 Task: Add Description DS0026 to Card Card0026 in Board Board0022 in Workspace Development in Trello
Action: Mouse moved to (481, 554)
Screenshot: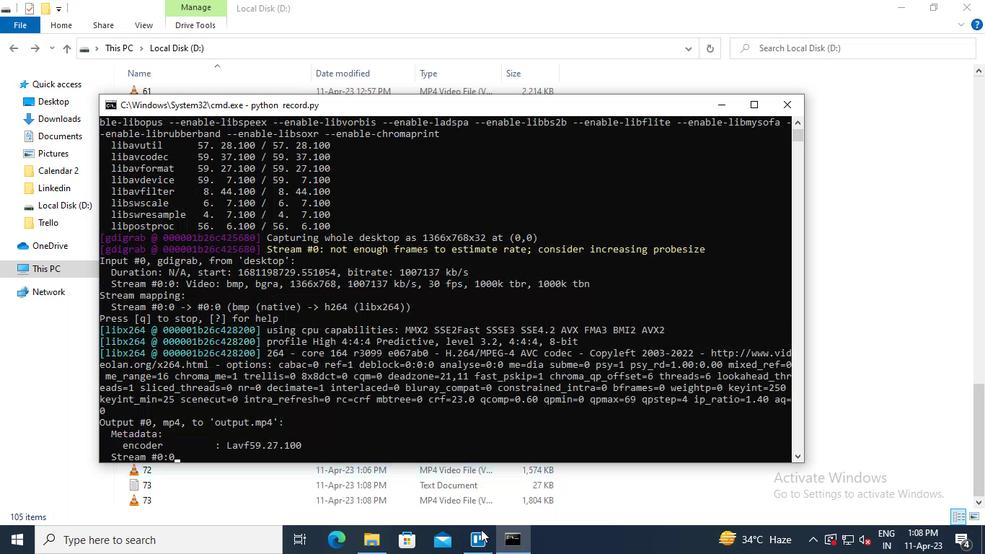 
Action: Mouse pressed left at (481, 553)
Screenshot: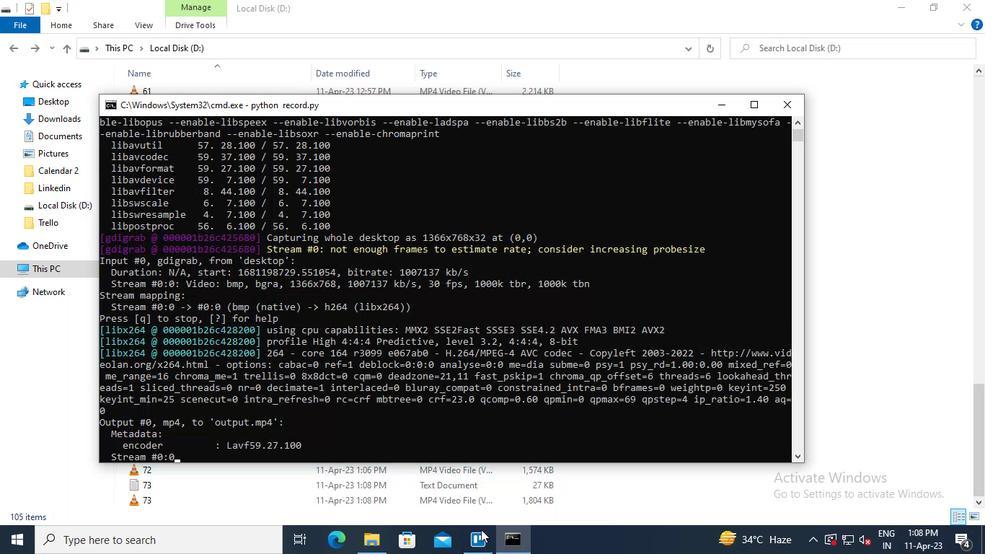 
Action: Mouse moved to (237, 253)
Screenshot: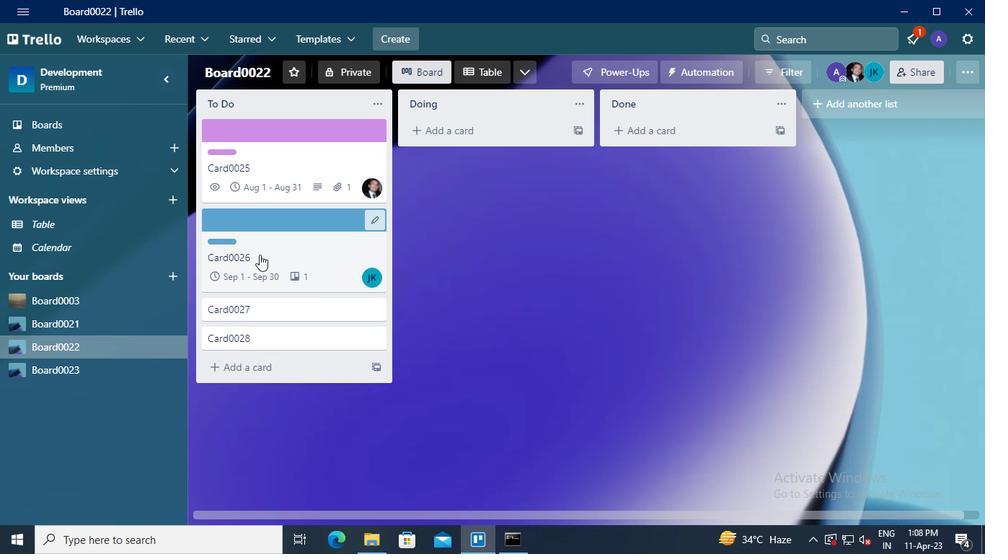 
Action: Mouse pressed left at (237, 253)
Screenshot: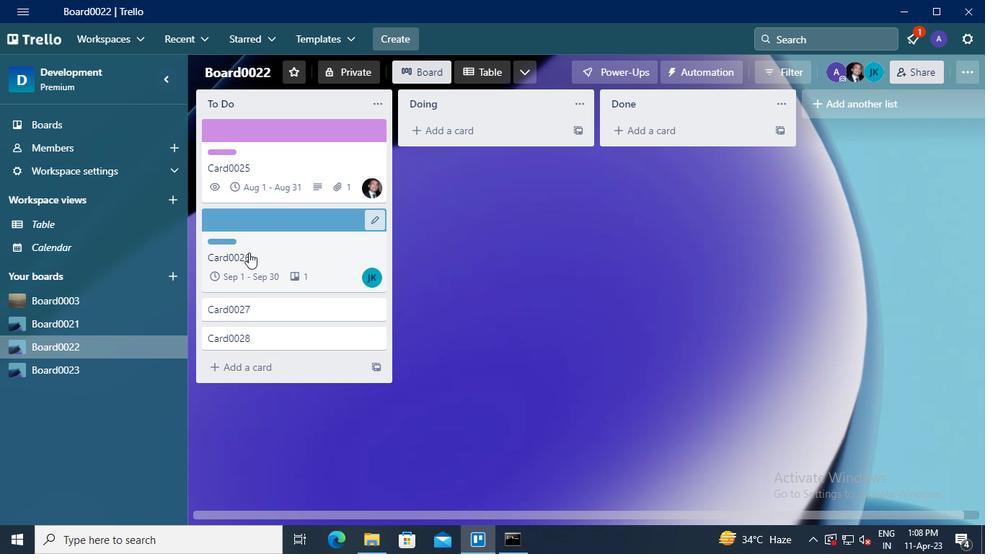 
Action: Mouse moved to (291, 352)
Screenshot: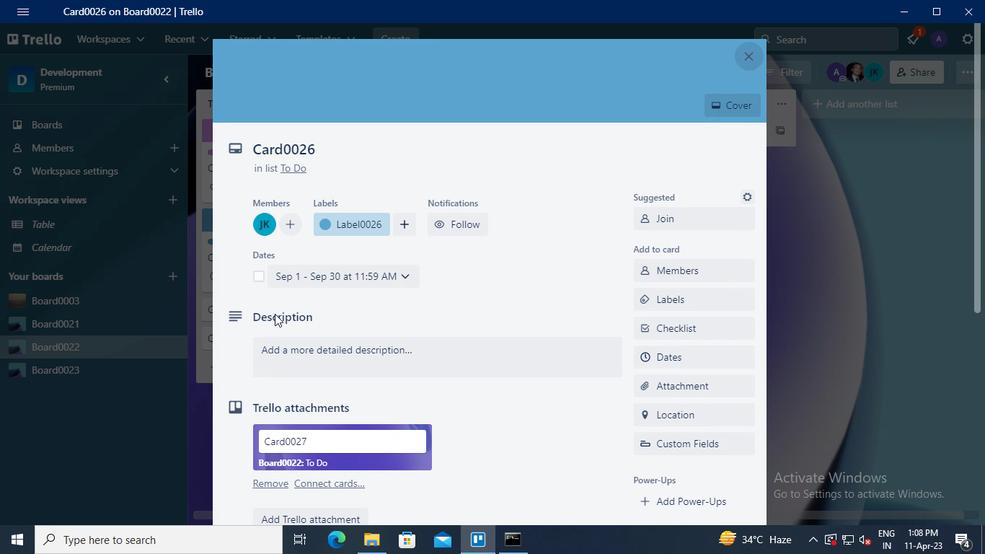 
Action: Mouse pressed left at (291, 352)
Screenshot: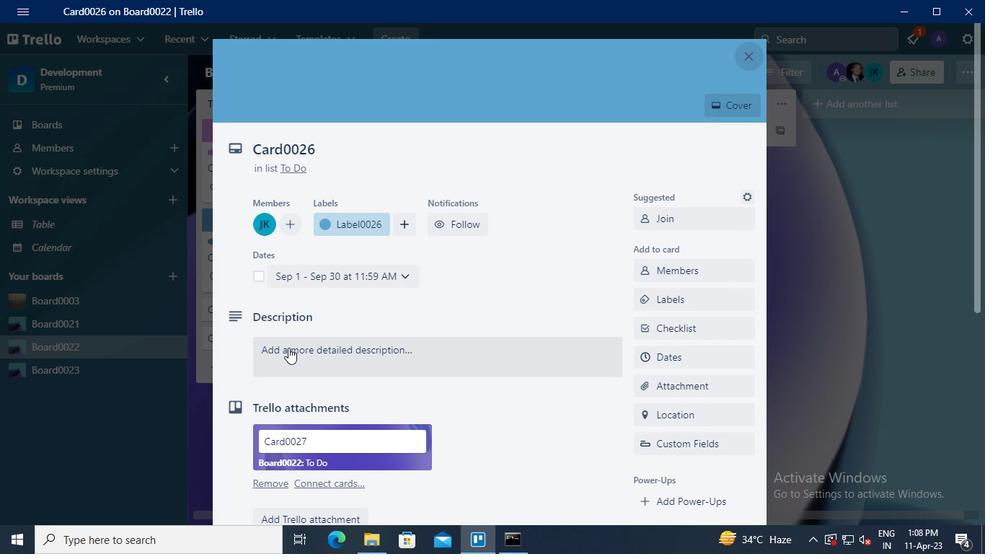 
Action: Keyboard Key.shift
Screenshot: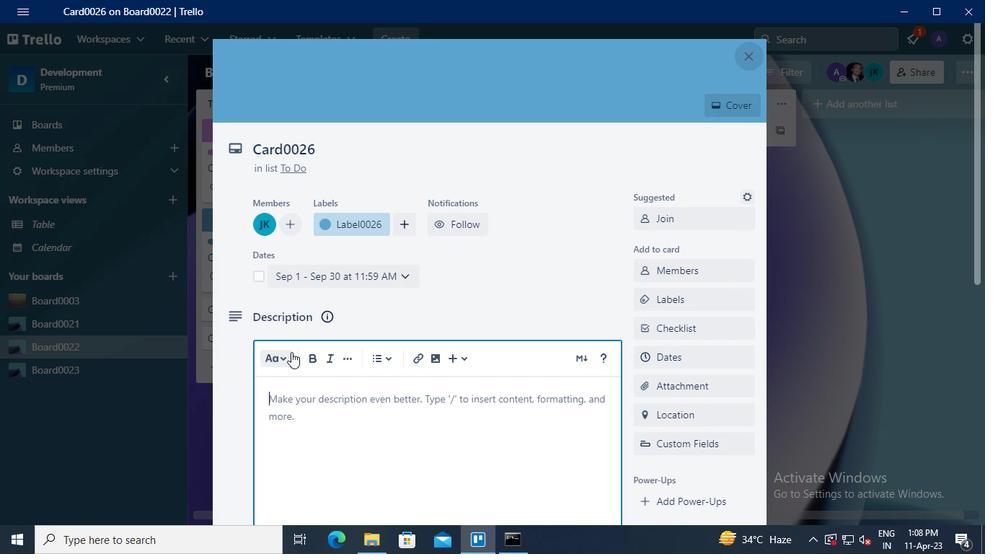 
Action: Keyboard D
Screenshot: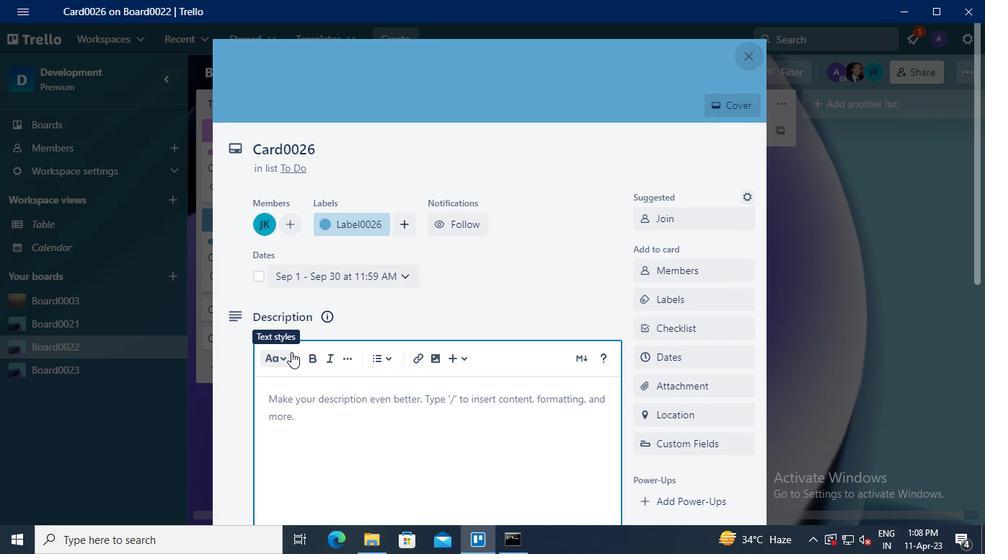 
Action: Keyboard Key.shift
Screenshot: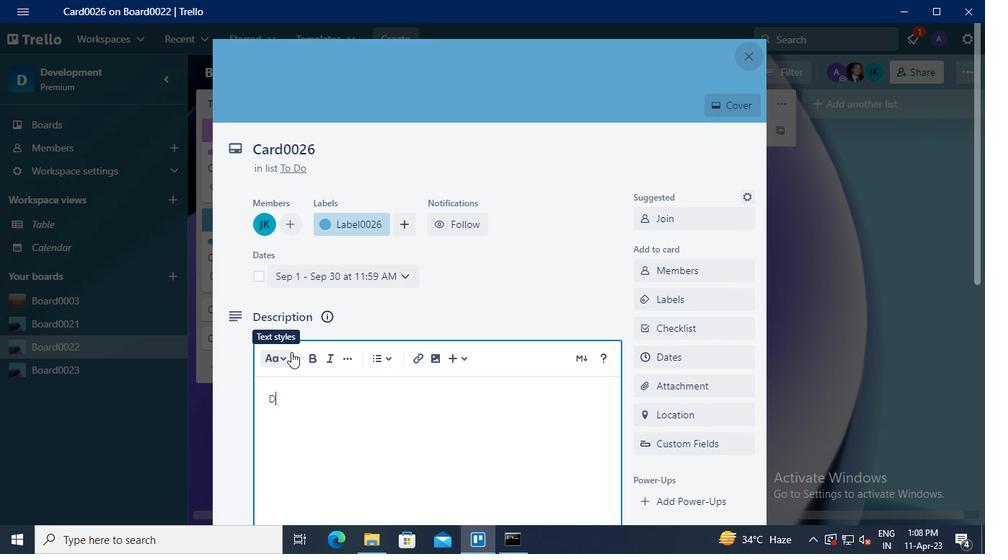 
Action: Keyboard S
Screenshot: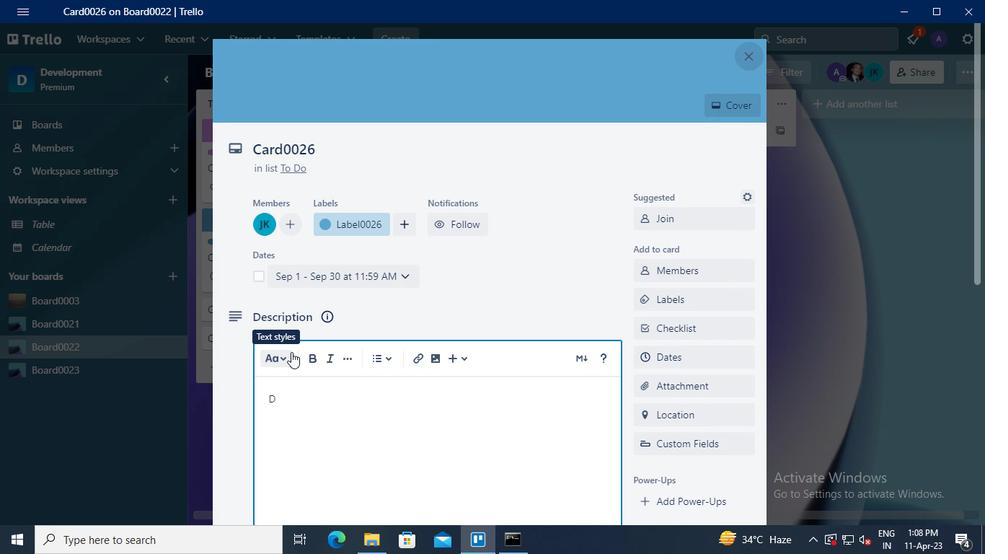 
Action: Keyboard <96>
Screenshot: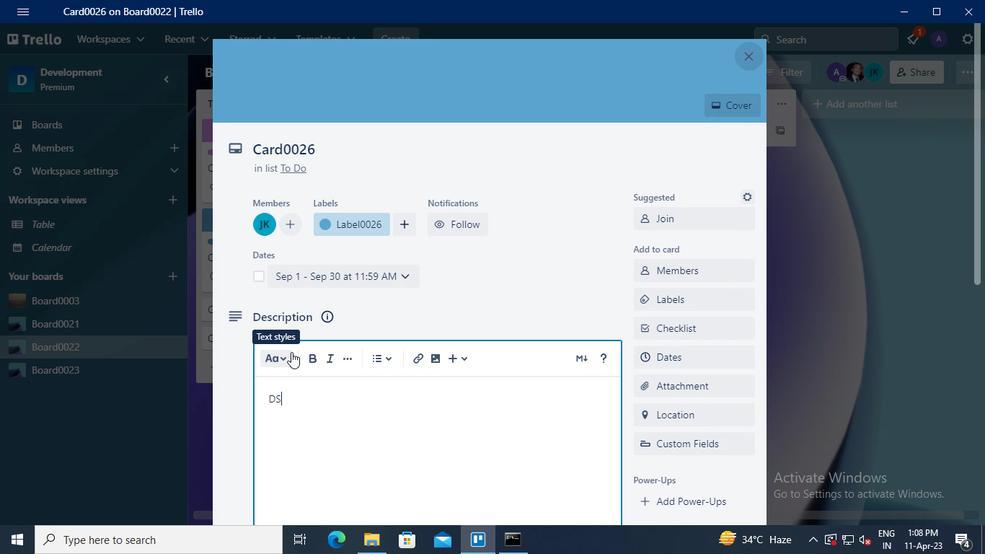 
Action: Keyboard <96>
Screenshot: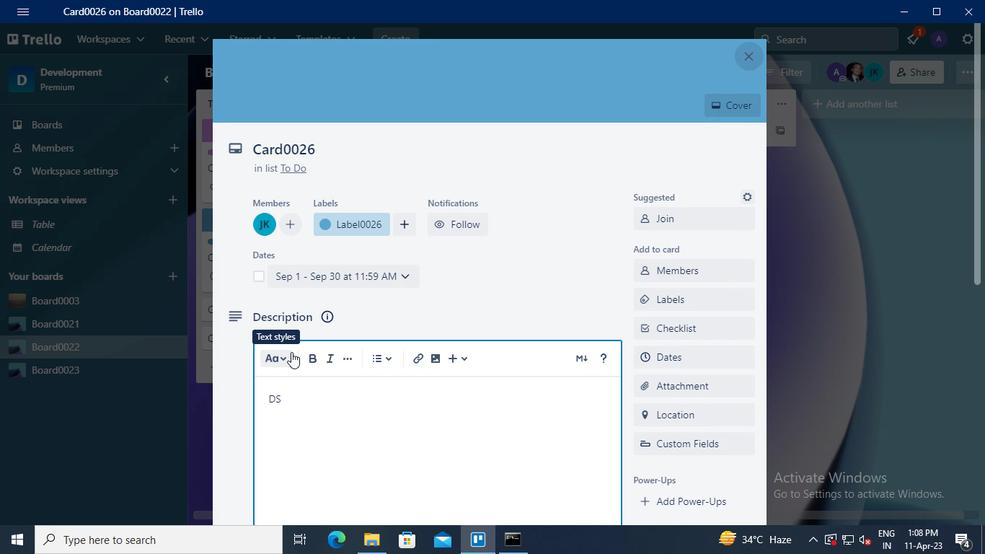 
Action: Keyboard <98>
Screenshot: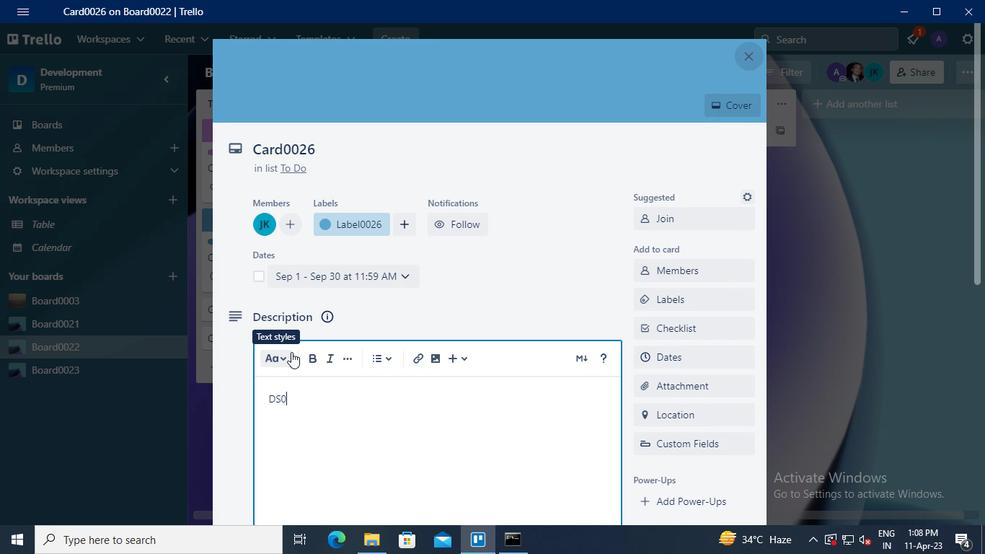 
Action: Keyboard <102>
Screenshot: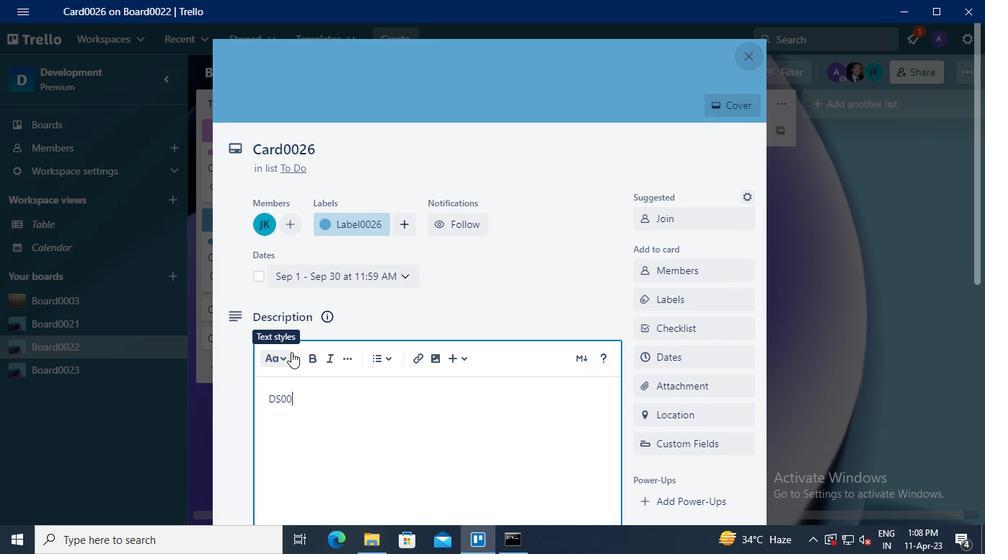 
Action: Mouse moved to (277, 264)
Screenshot: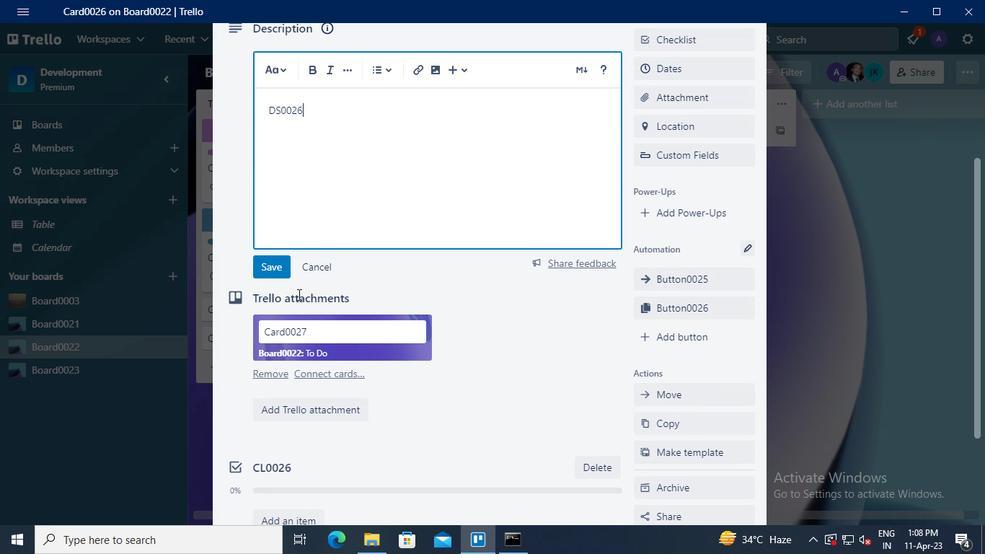 
Action: Mouse pressed left at (277, 264)
Screenshot: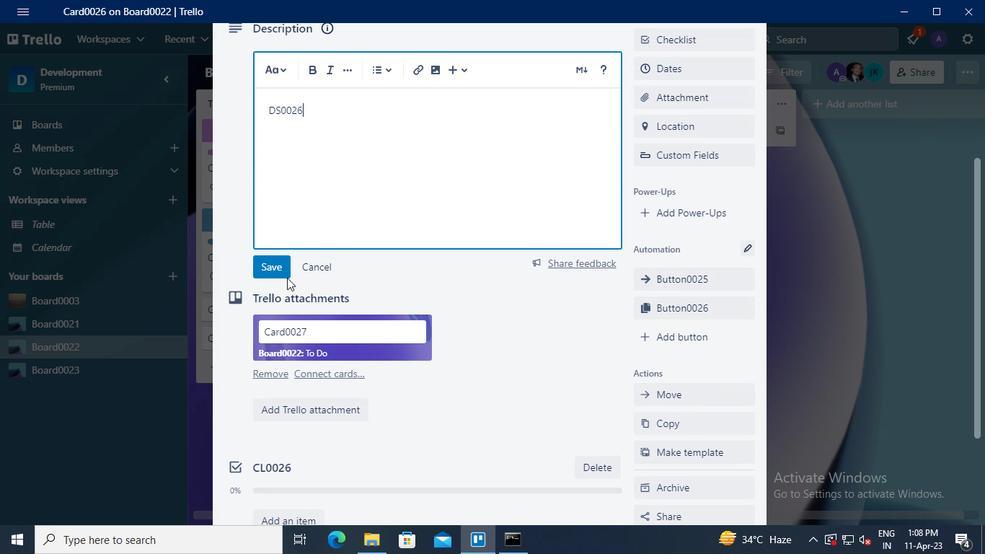 
Action: Mouse moved to (504, 551)
Screenshot: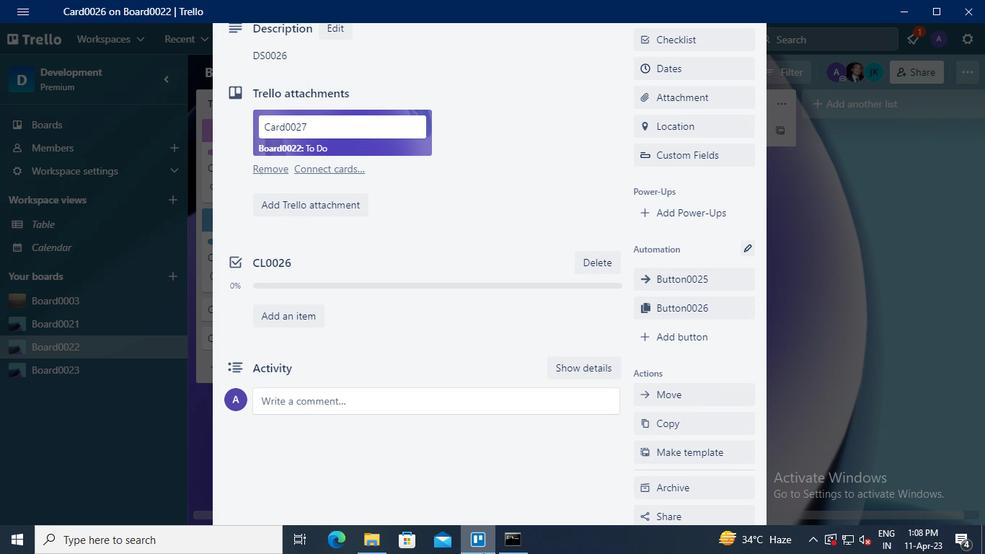
Action: Mouse pressed left at (504, 551)
Screenshot: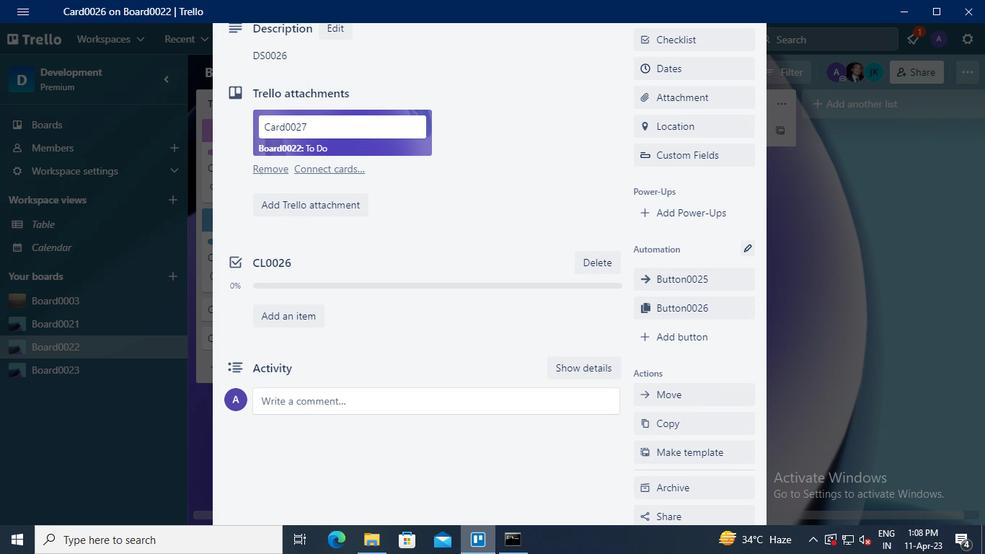 
Action: Mouse moved to (784, 109)
Screenshot: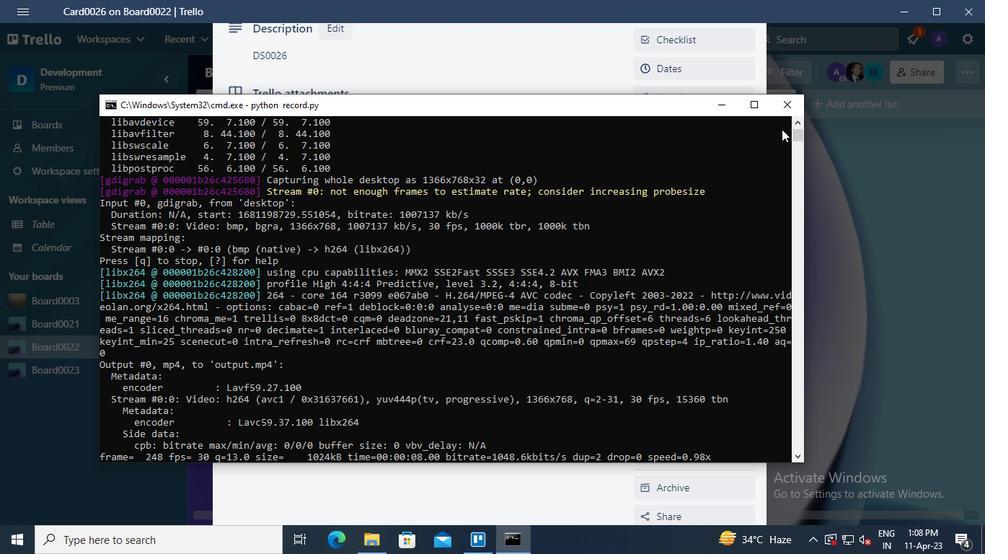 
Action: Mouse pressed left at (784, 109)
Screenshot: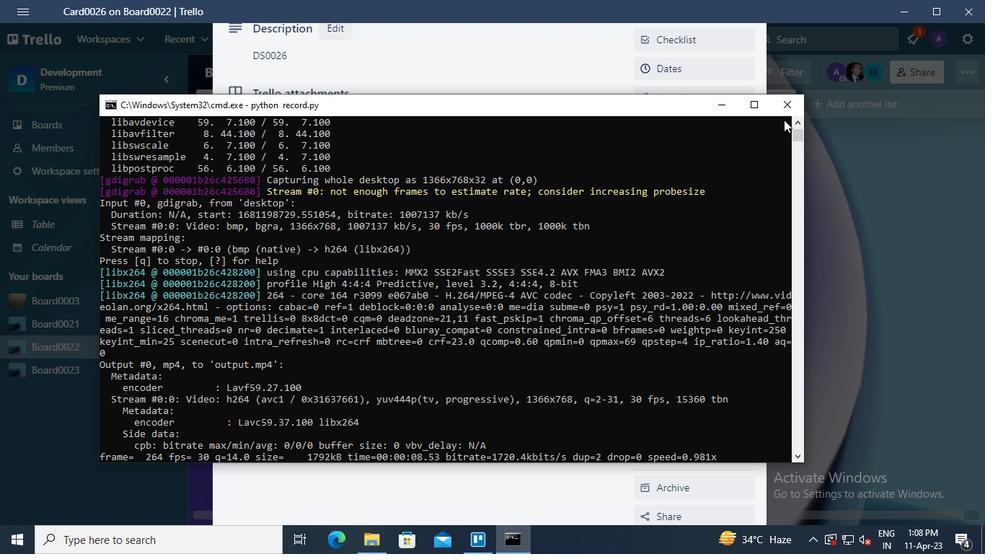 
